 Task: Use Traffic Helicopter Effect in this video Movie B.mp4
Action: Mouse moved to (160, 92)
Screenshot: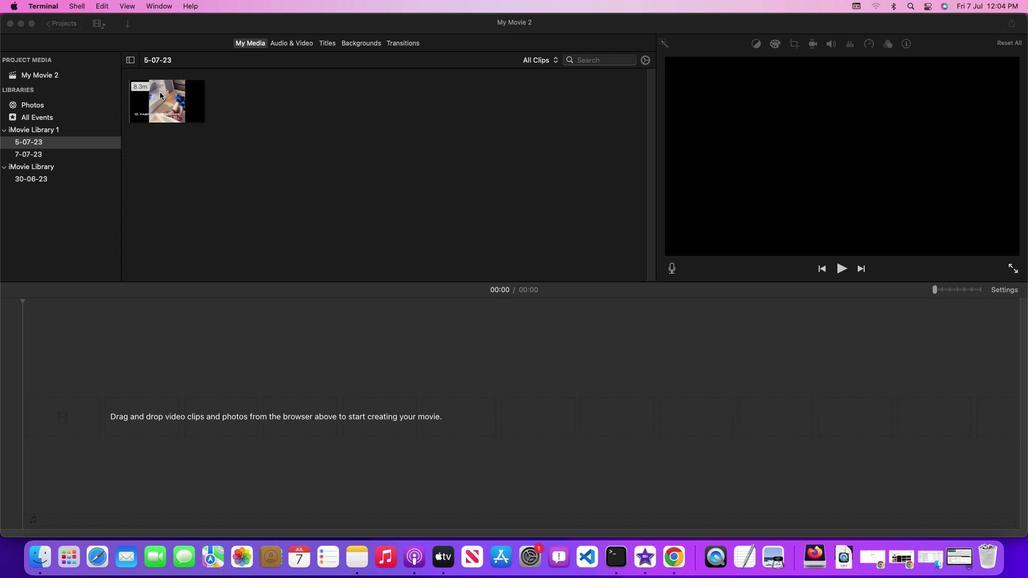
Action: Mouse pressed left at (160, 92)
Screenshot: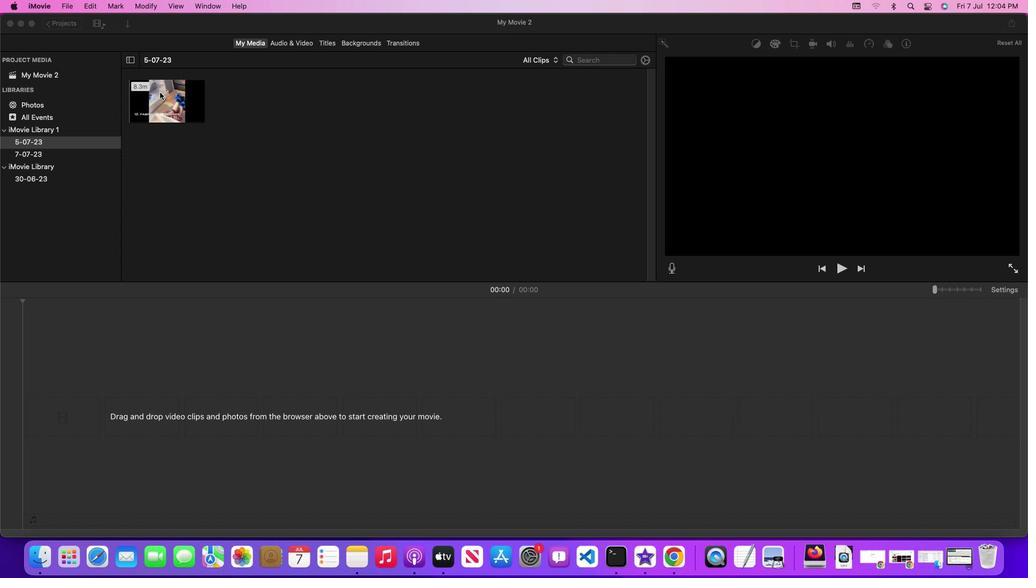 
Action: Mouse pressed left at (160, 92)
Screenshot: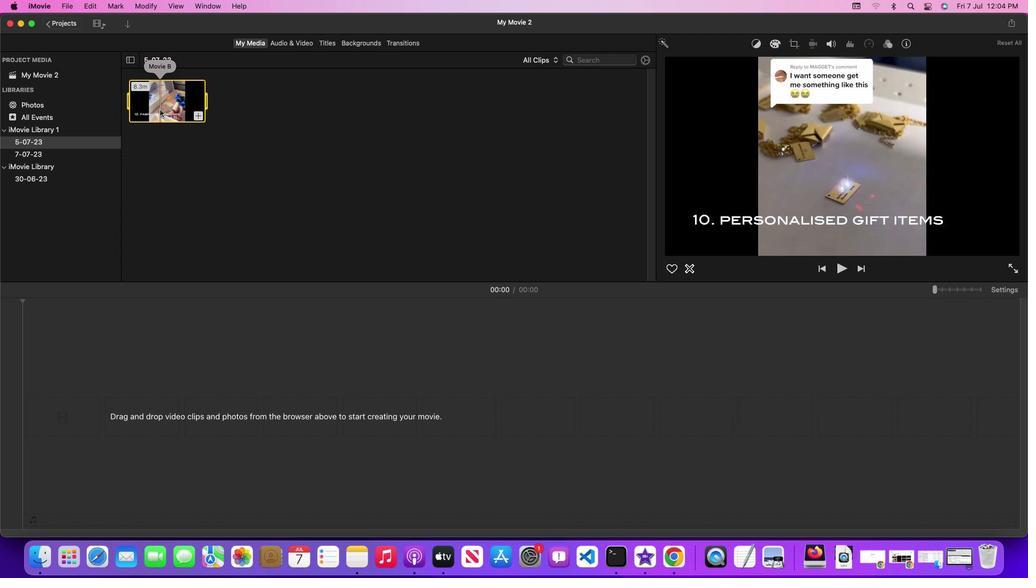 
Action: Mouse moved to (305, 42)
Screenshot: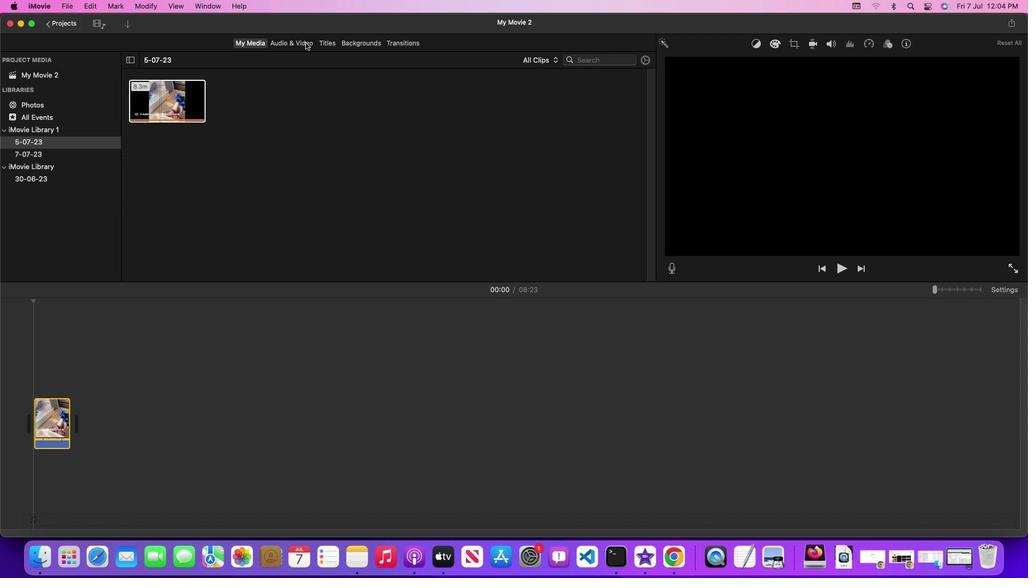 
Action: Mouse pressed left at (305, 42)
Screenshot: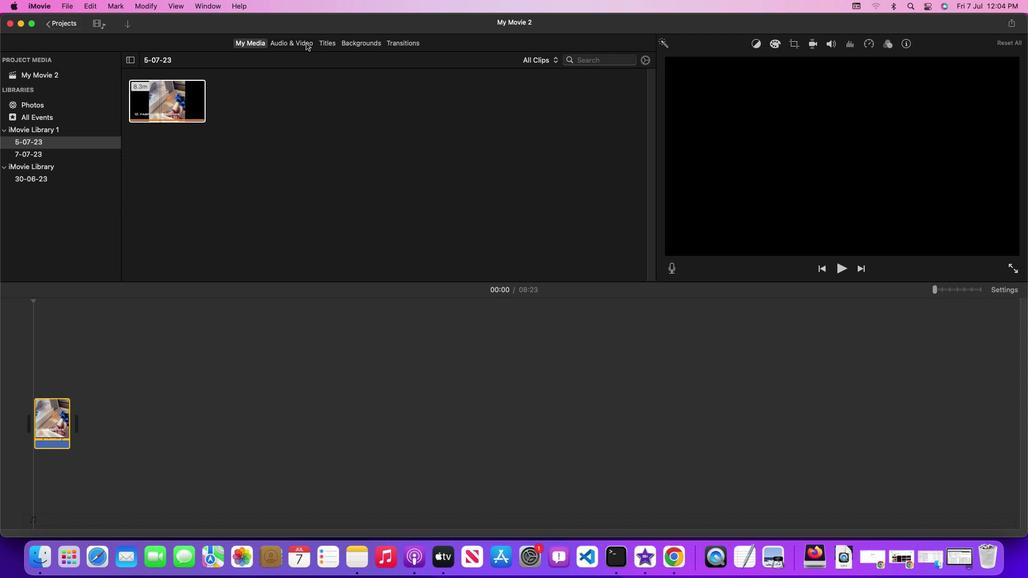 
Action: Mouse moved to (654, 143)
Screenshot: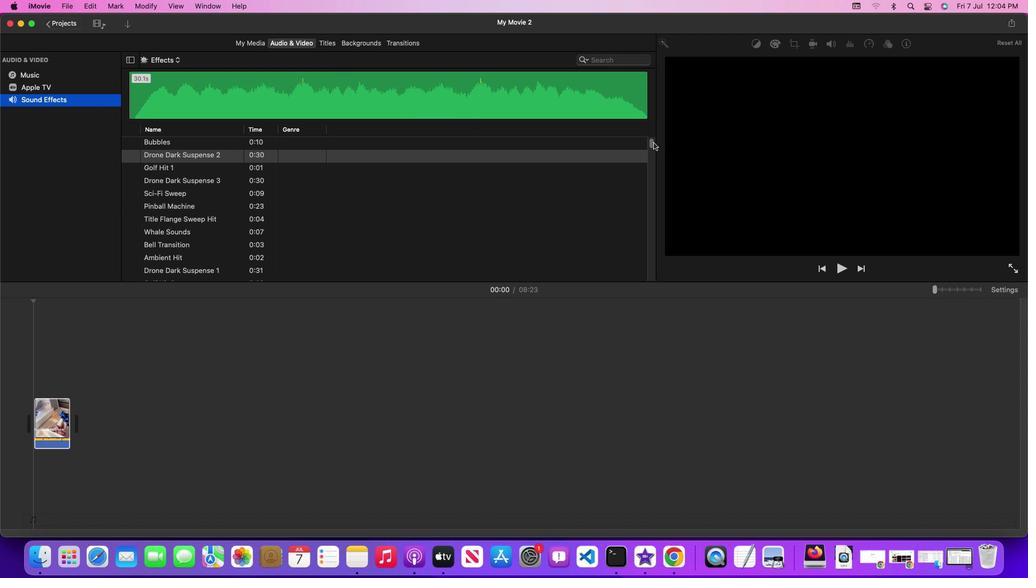 
Action: Mouse pressed left at (654, 143)
Screenshot: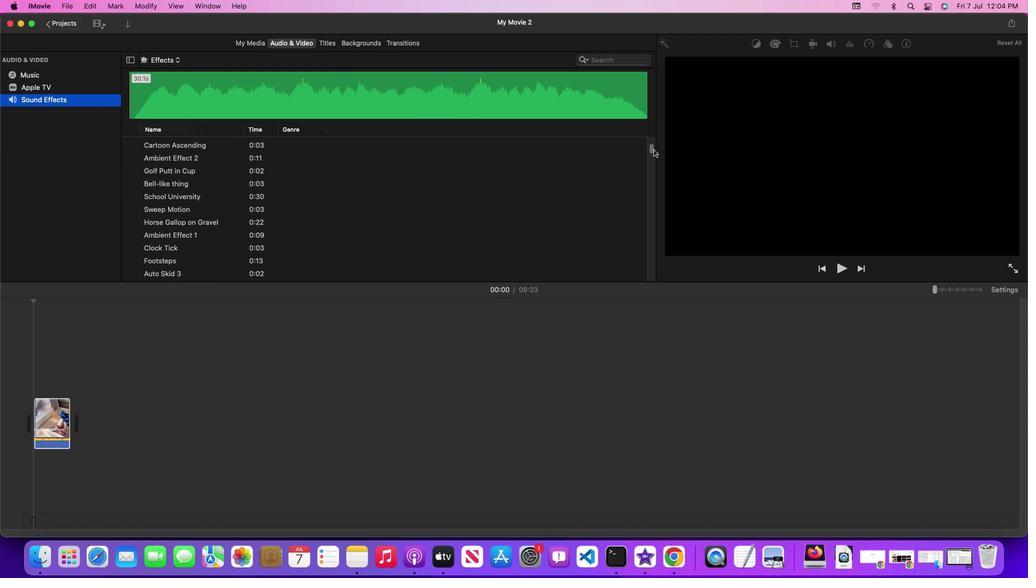 
Action: Mouse moved to (305, 171)
Screenshot: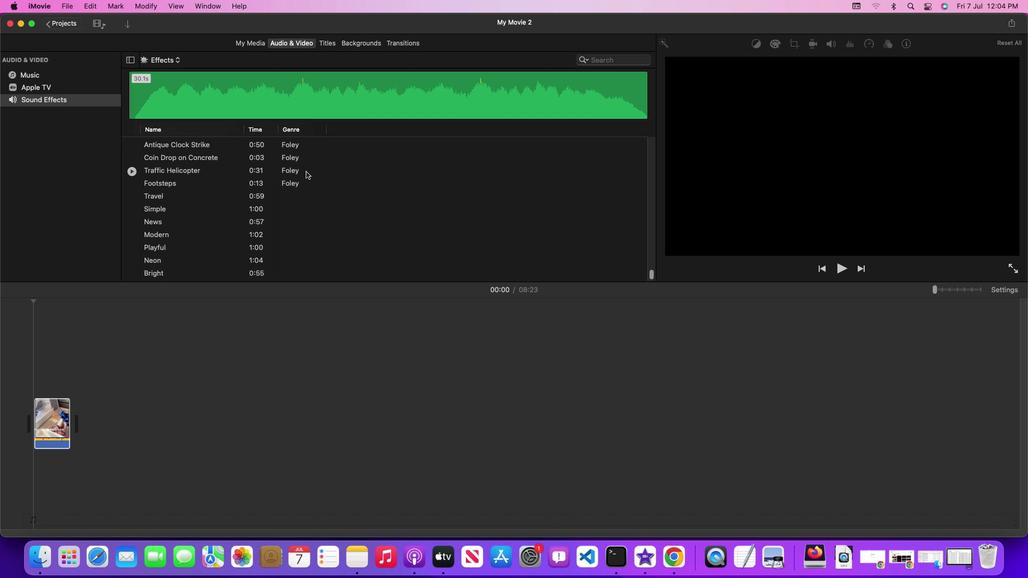 
Action: Mouse pressed left at (305, 171)
Screenshot: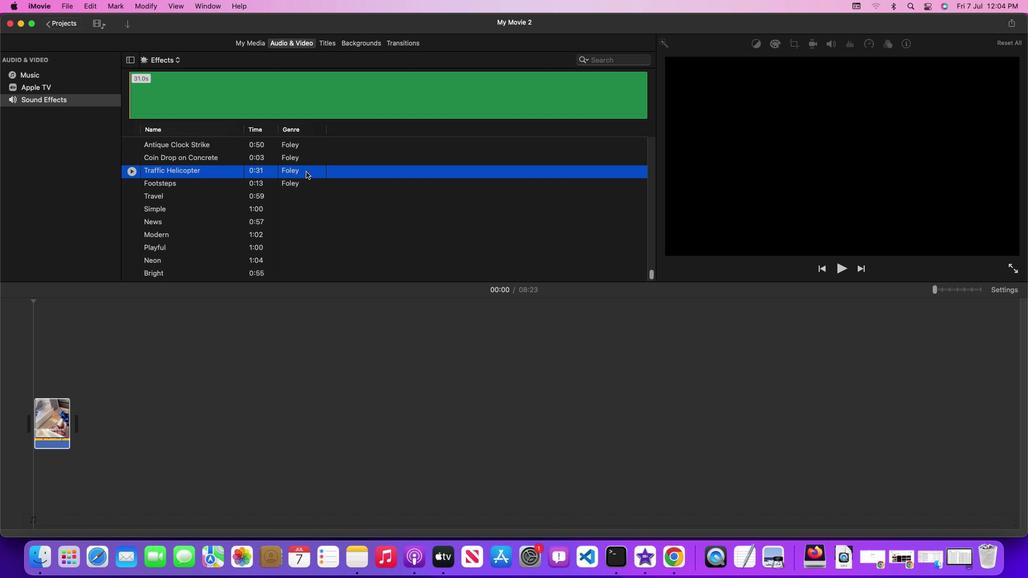 
Action: Mouse moved to (316, 173)
Screenshot: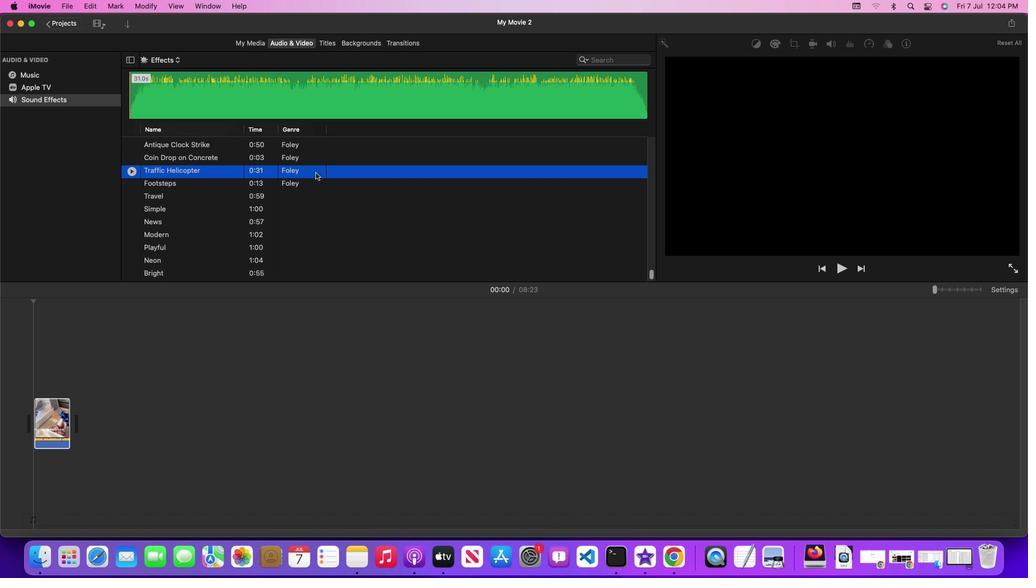 
Action: Mouse pressed left at (316, 173)
Screenshot: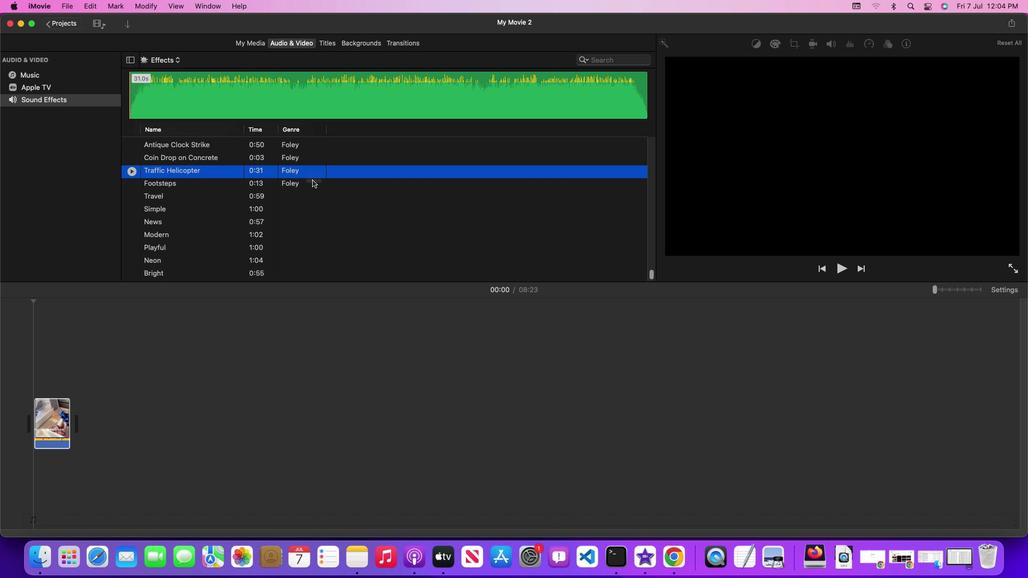 
Action: Mouse moved to (175, 348)
Screenshot: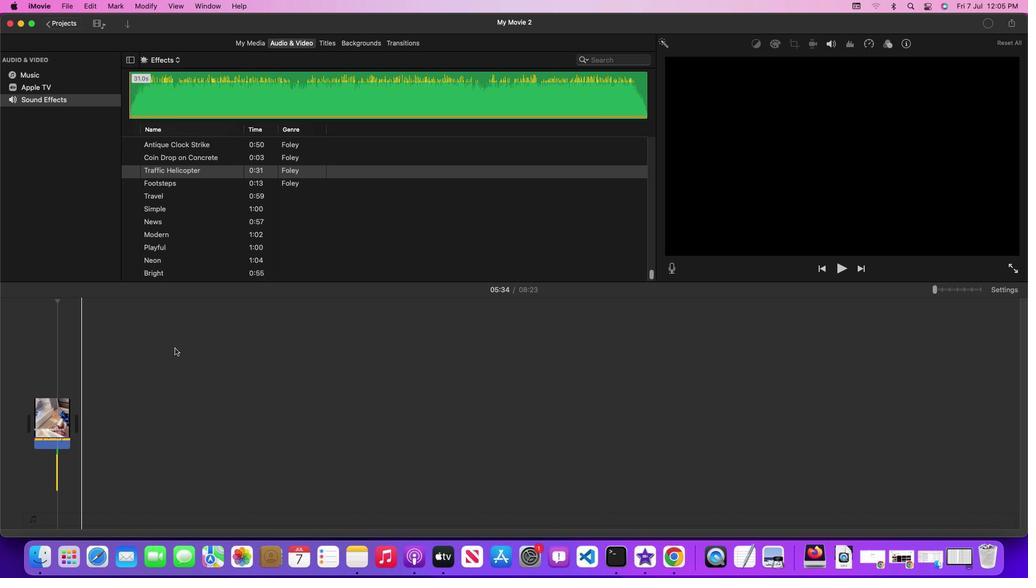 
